 Task: Explore satellite view of the Grand Canyon's North Rim.
Action: Mouse moved to (90, 27)
Screenshot: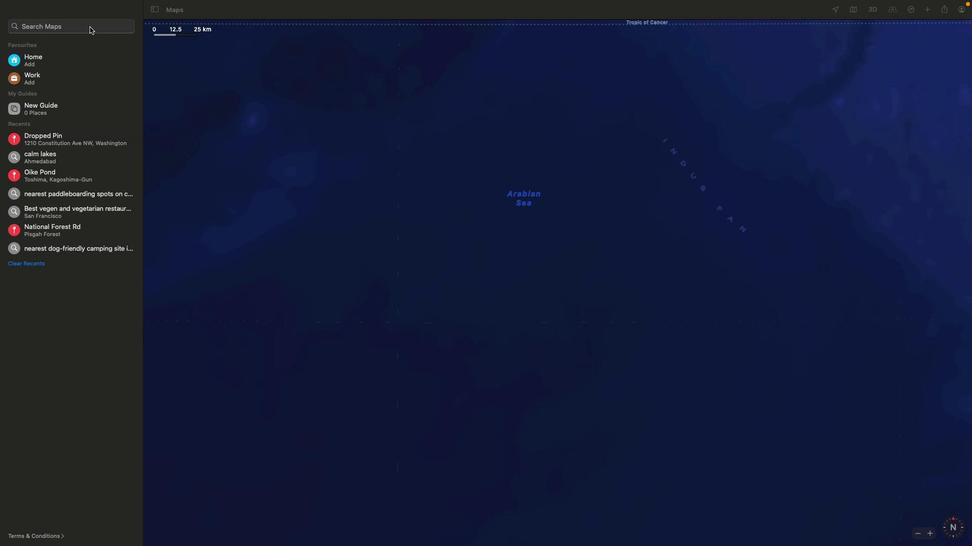 
Action: Mouse pressed left at (90, 27)
Screenshot: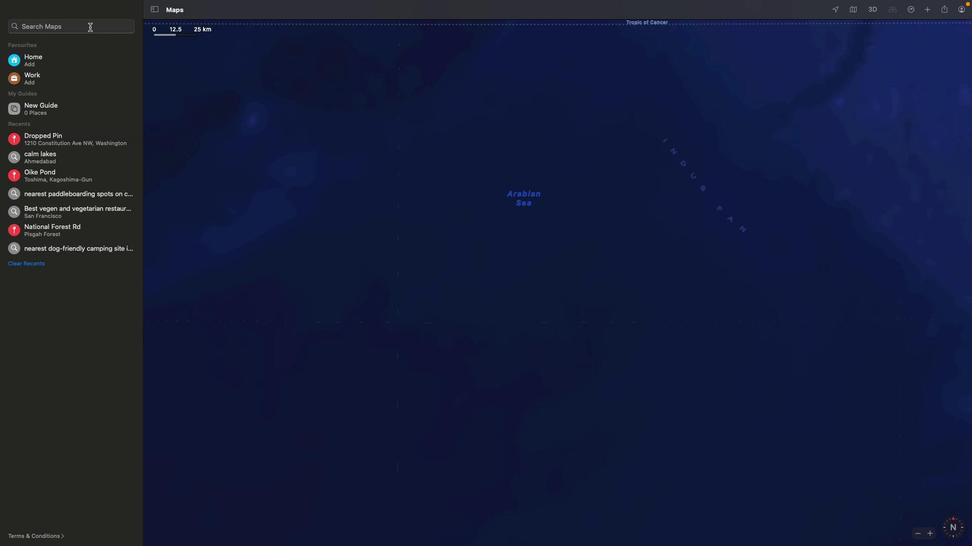 
Action: Key pressed Key.shift'G''r''a''n''d'Key.spaceKey.shift'C''a''n''y''o''n'"'"'s'Key.spaceKey.shift'N''o''r''t''h'Key.spaceKey.shift'R''i''m'Key.spaceKey.enter
Screenshot: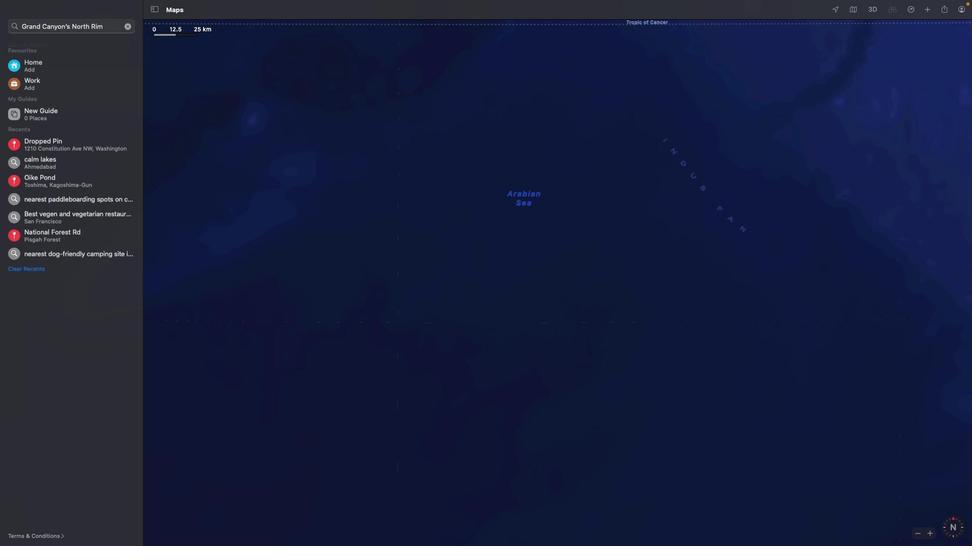 
Action: Mouse moved to (857, 10)
Screenshot: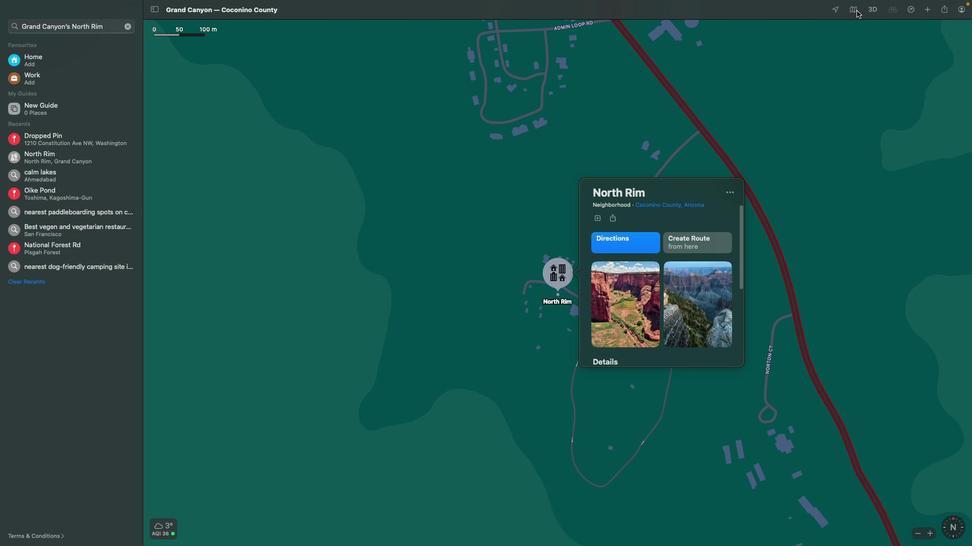 
Action: Mouse pressed left at (857, 10)
Screenshot: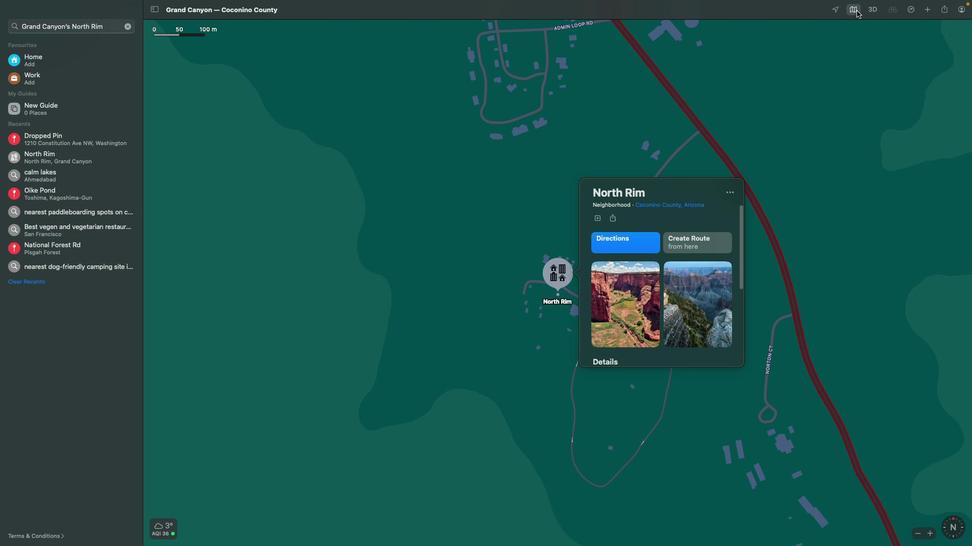 
Action: Mouse moved to (899, 115)
Screenshot: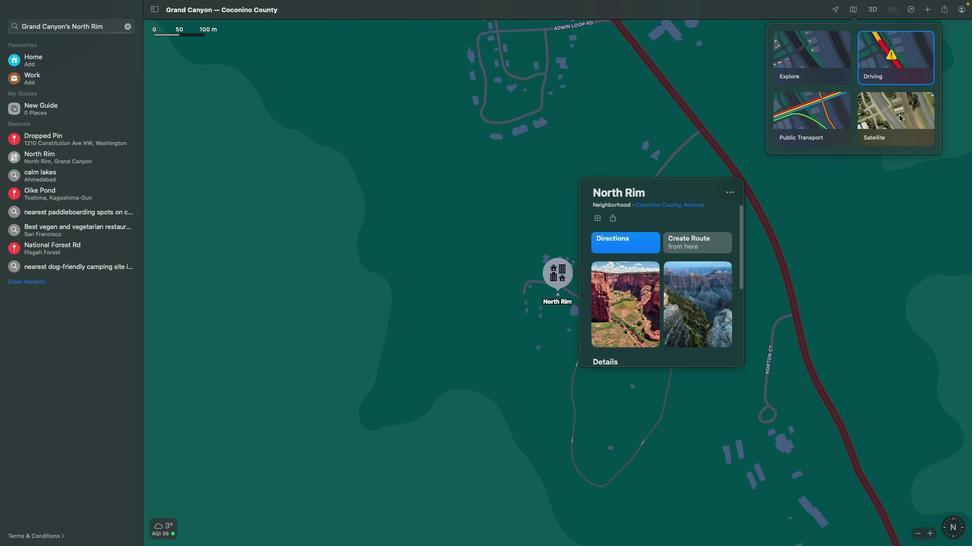 
Action: Mouse pressed left at (899, 115)
Screenshot: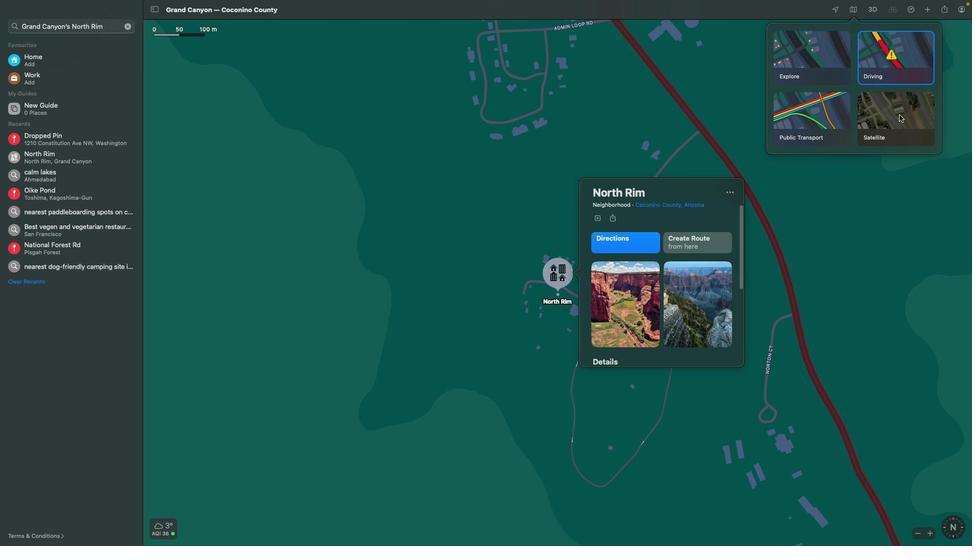 
Action: Mouse moved to (712, 170)
Screenshot: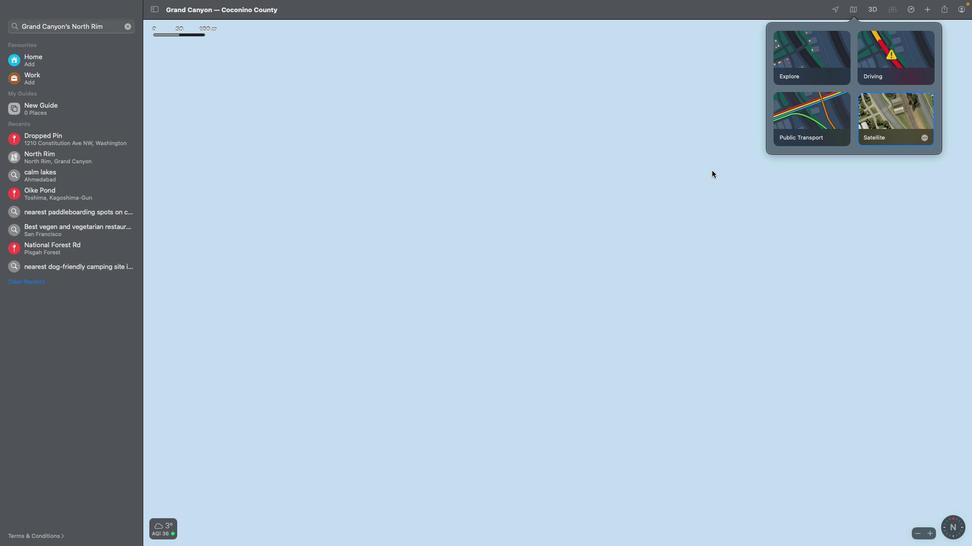 
Action: Mouse pressed left at (712, 170)
Screenshot: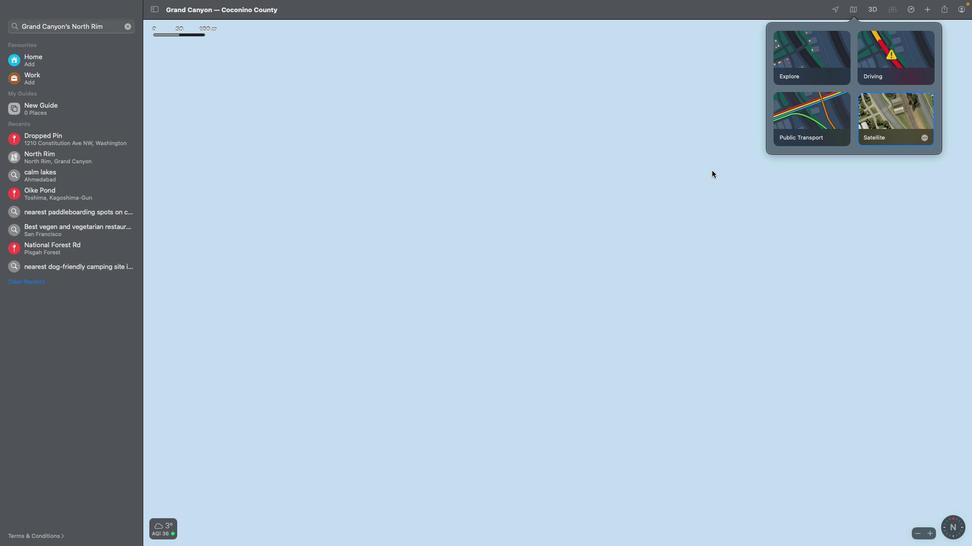 
Action: Mouse moved to (639, 217)
Screenshot: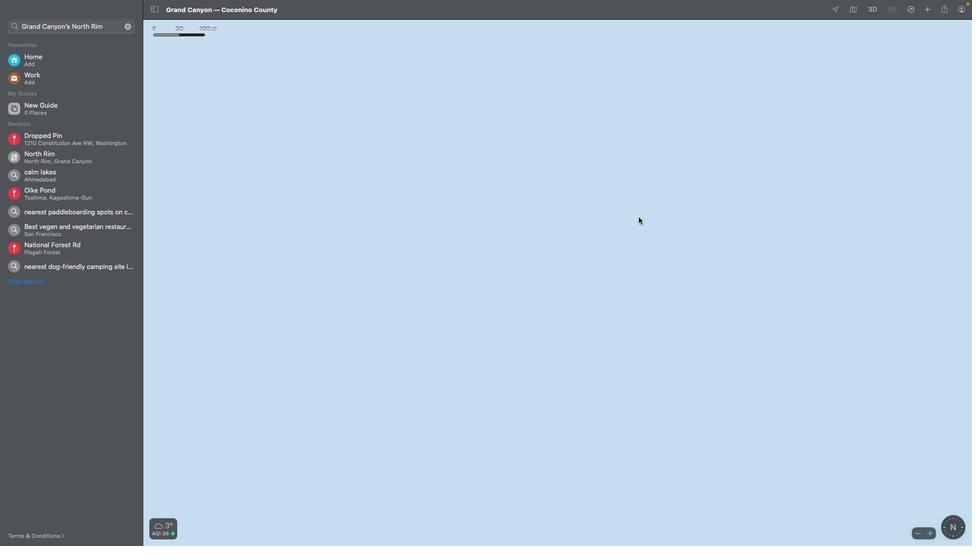 
Action: Mouse scrolled (639, 217) with delta (0, 0)
Screenshot: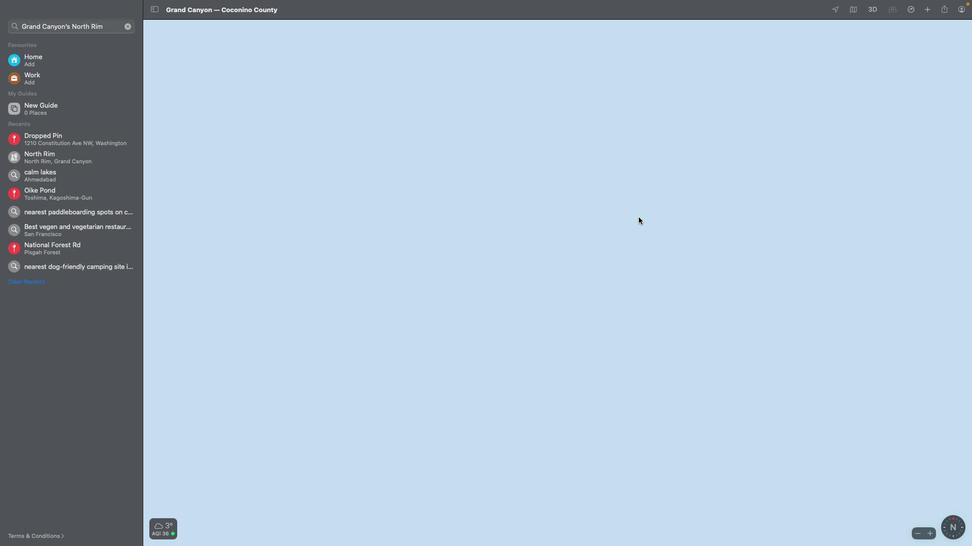 
Action: Mouse scrolled (639, 217) with delta (0, 0)
Screenshot: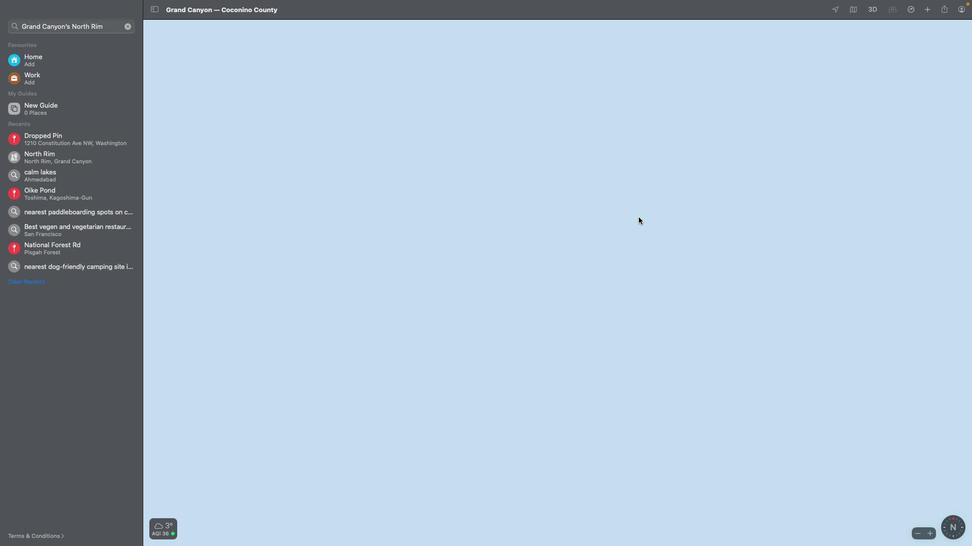 
Action: Mouse scrolled (639, 217) with delta (0, -1)
Screenshot: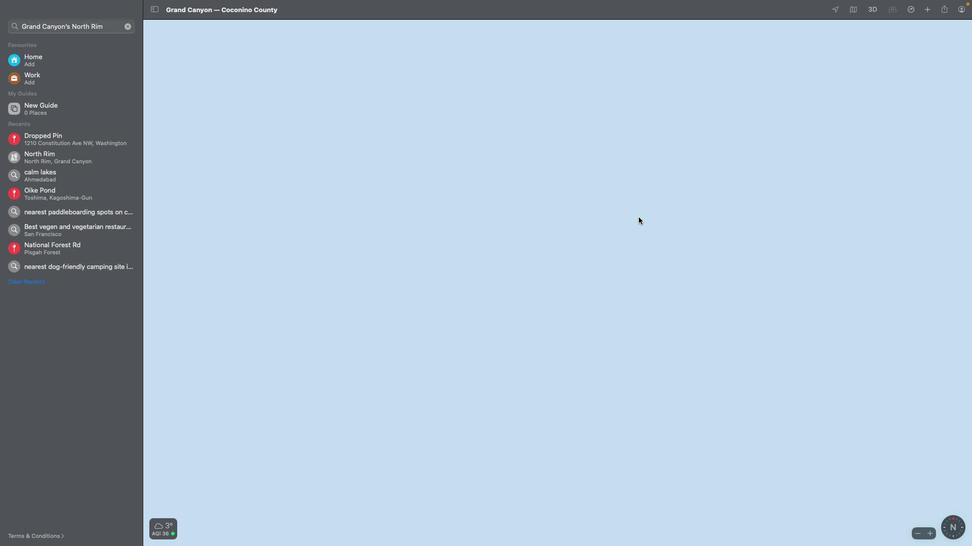 
Action: Mouse scrolled (639, 217) with delta (0, 0)
Screenshot: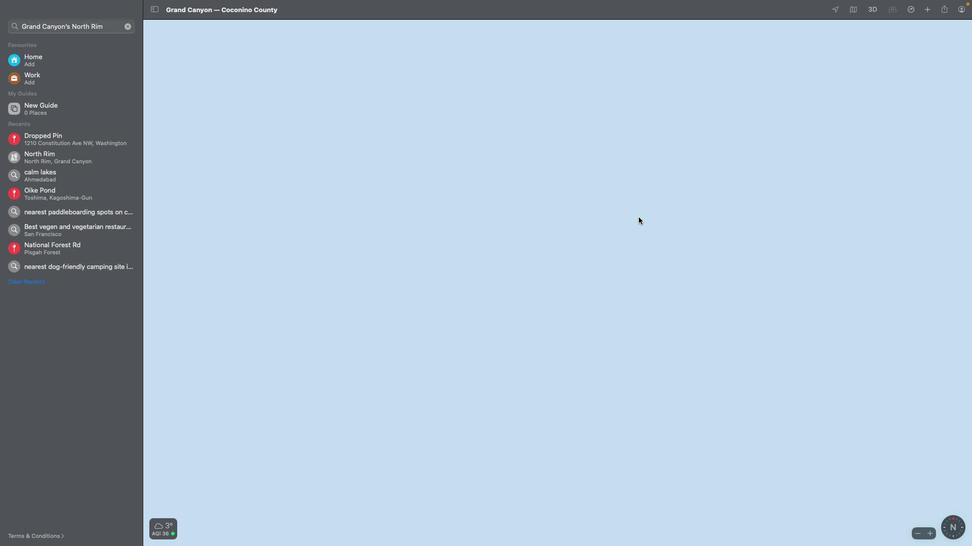 
Action: Mouse scrolled (639, 217) with delta (0, 0)
Screenshot: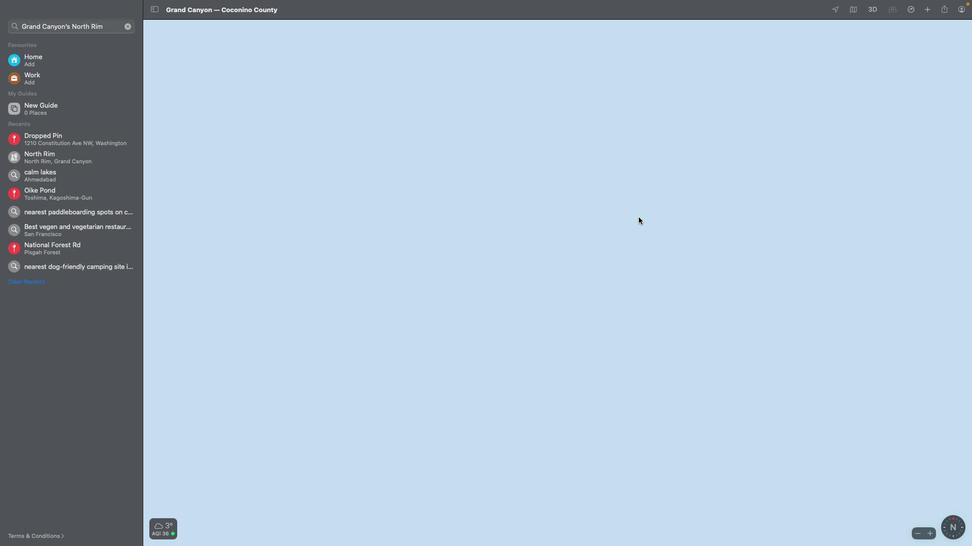 
Action: Mouse moved to (106, 28)
Screenshot: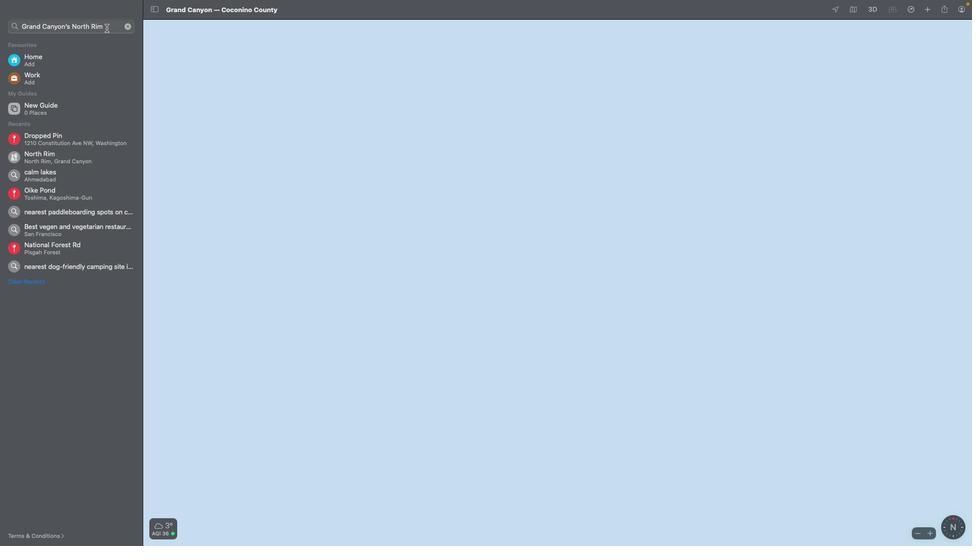 
Action: Mouse pressed left at (106, 28)
Screenshot: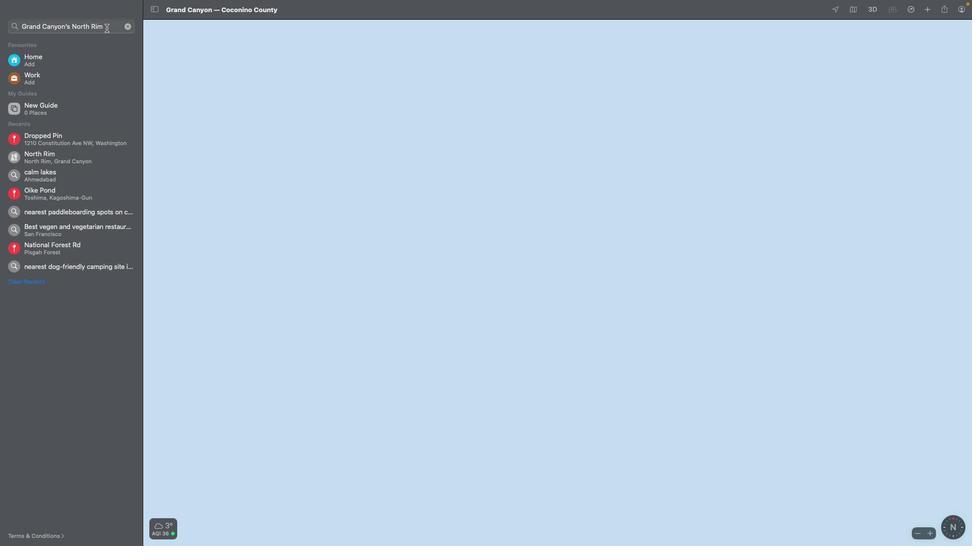 
Action: Key pressed Key.enter
Screenshot: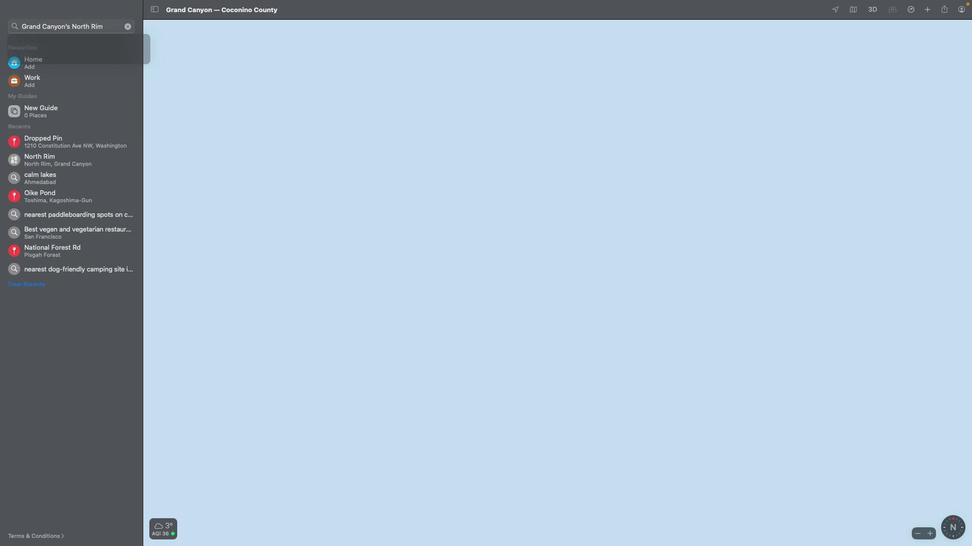 
Action: Mouse moved to (409, 211)
Screenshot: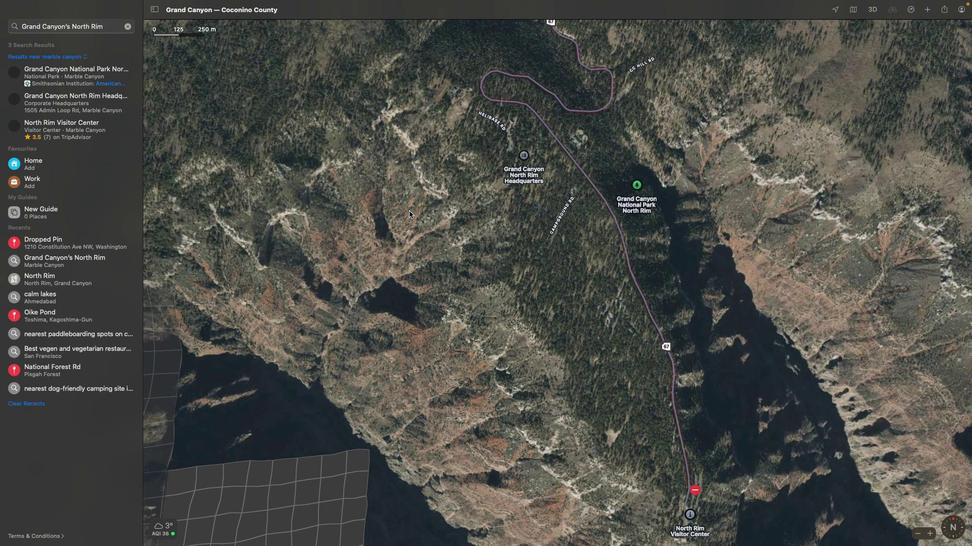 
